 Task: View the no upcoming contacts
Action: Mouse scrolled (131, 188) with delta (0, 0)
Screenshot: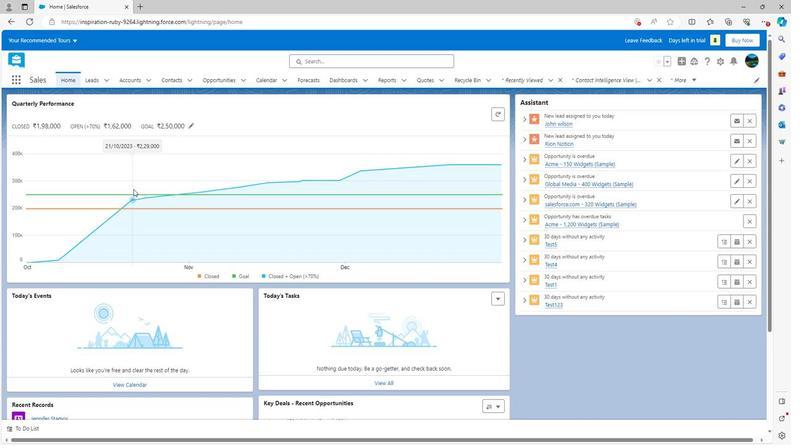 
Action: Mouse scrolled (131, 188) with delta (0, 0)
Screenshot: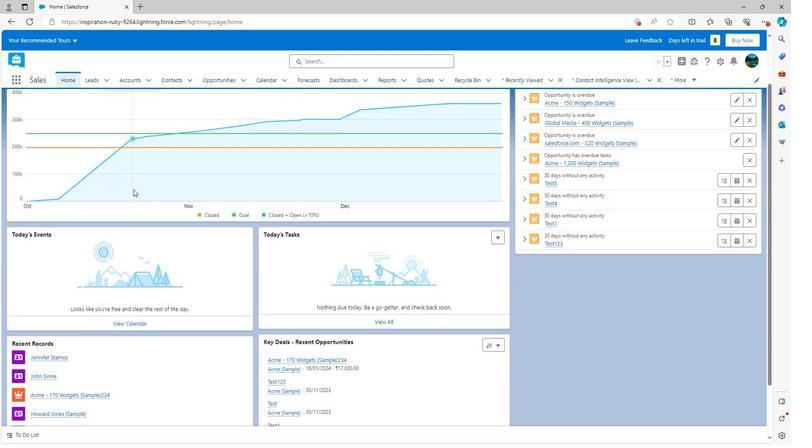
Action: Mouse scrolled (131, 189) with delta (0, 0)
Screenshot: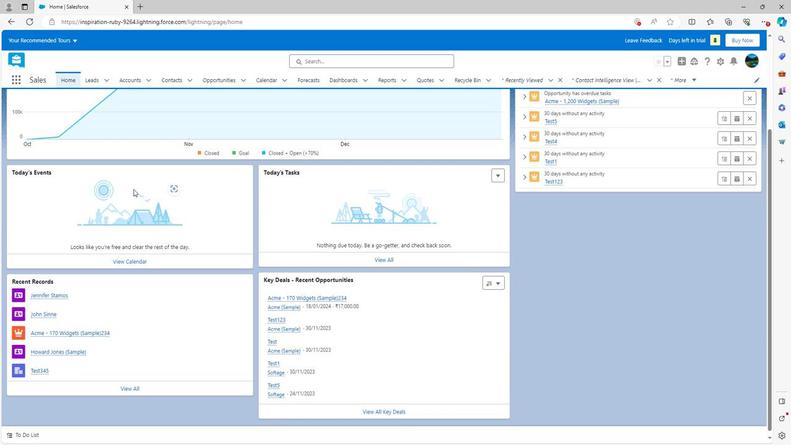 
Action: Mouse scrolled (131, 189) with delta (0, 0)
Screenshot: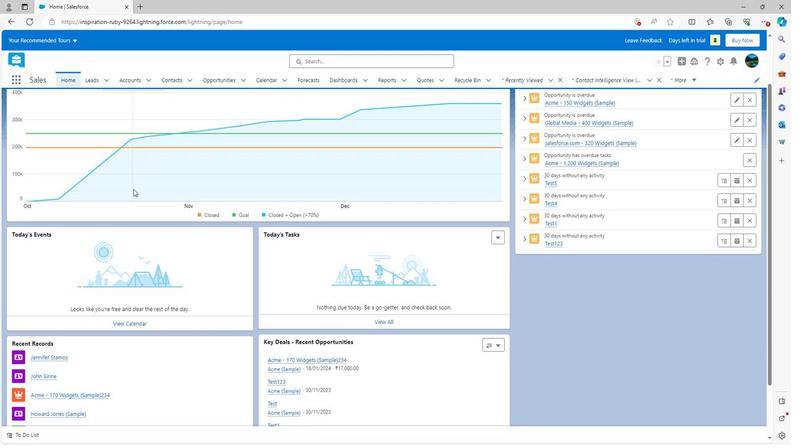 
Action: Mouse scrolled (131, 189) with delta (0, 0)
Screenshot: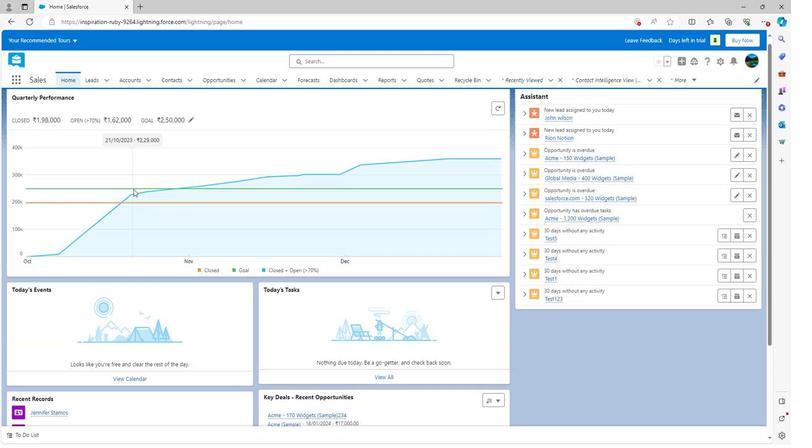 
Action: Mouse moved to (599, 79)
Screenshot: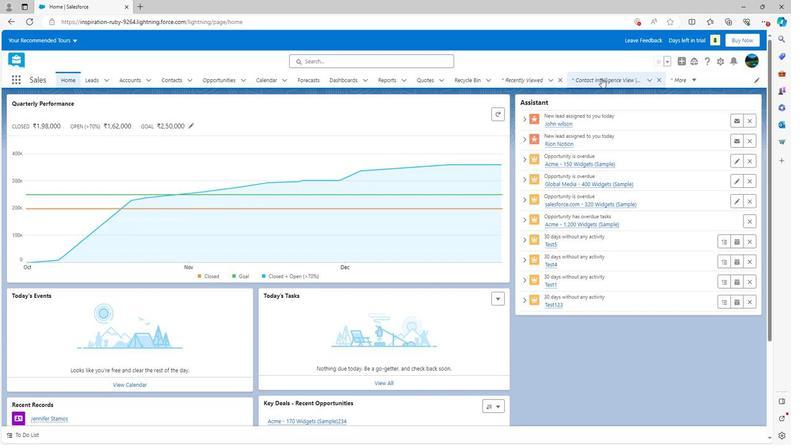 
Action: Mouse pressed left at (599, 79)
Screenshot: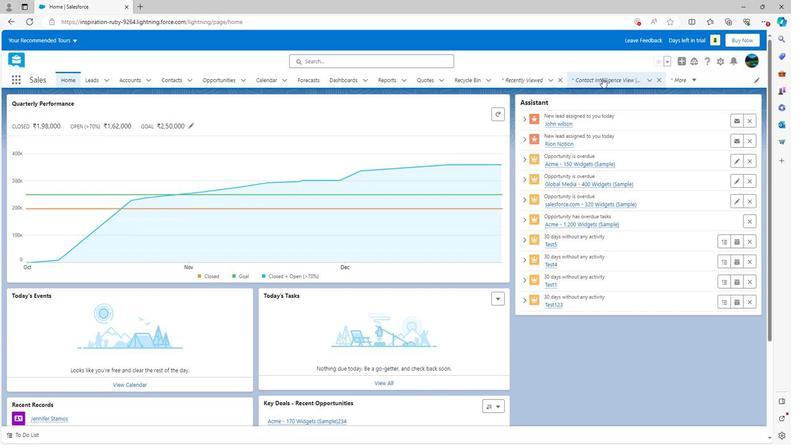 
Action: Mouse moved to (162, 153)
Screenshot: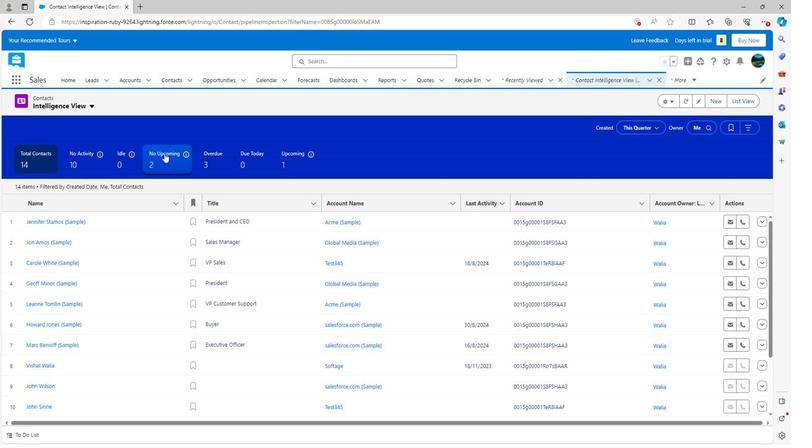 
Action: Mouse pressed left at (162, 153)
Screenshot: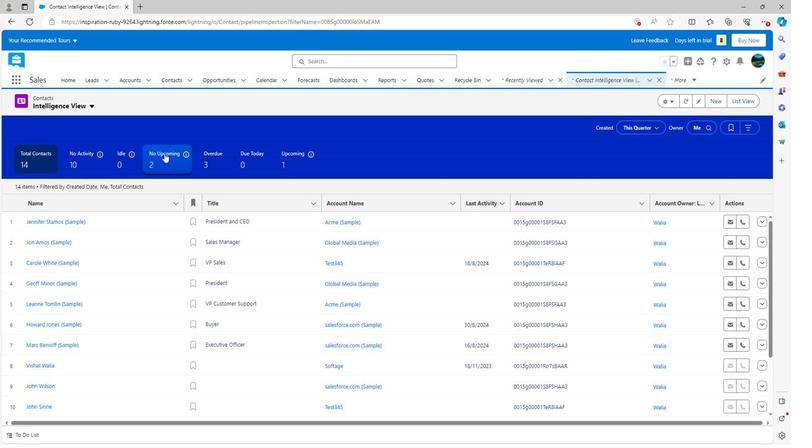 
Action: Mouse moved to (308, 220)
Screenshot: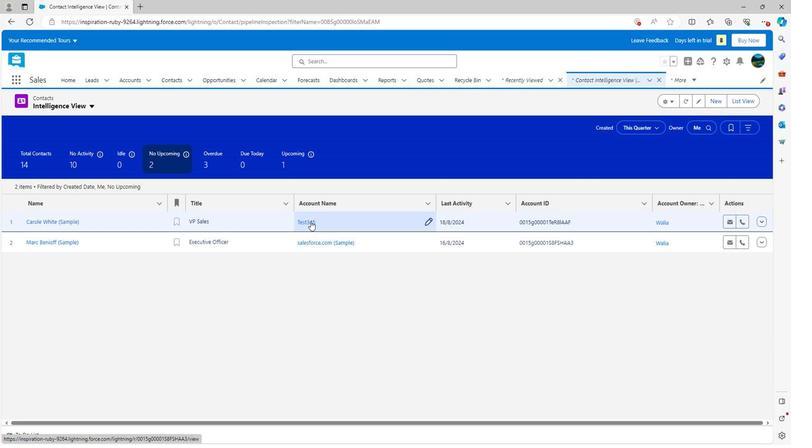 
